 Task: Change the mouse wheel scroll sensitivity to 1 in the text editor.
Action: Mouse moved to (77, 669)
Screenshot: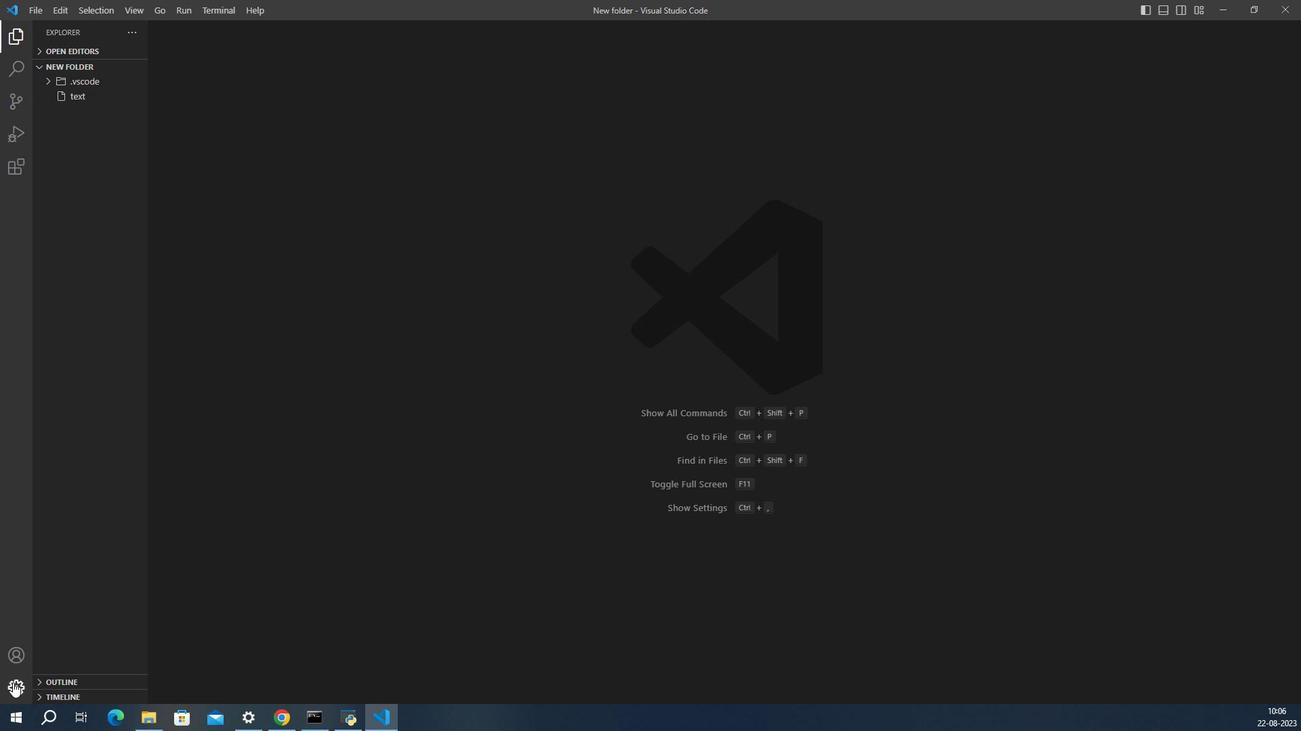 
Action: Mouse pressed left at (77, 669)
Screenshot: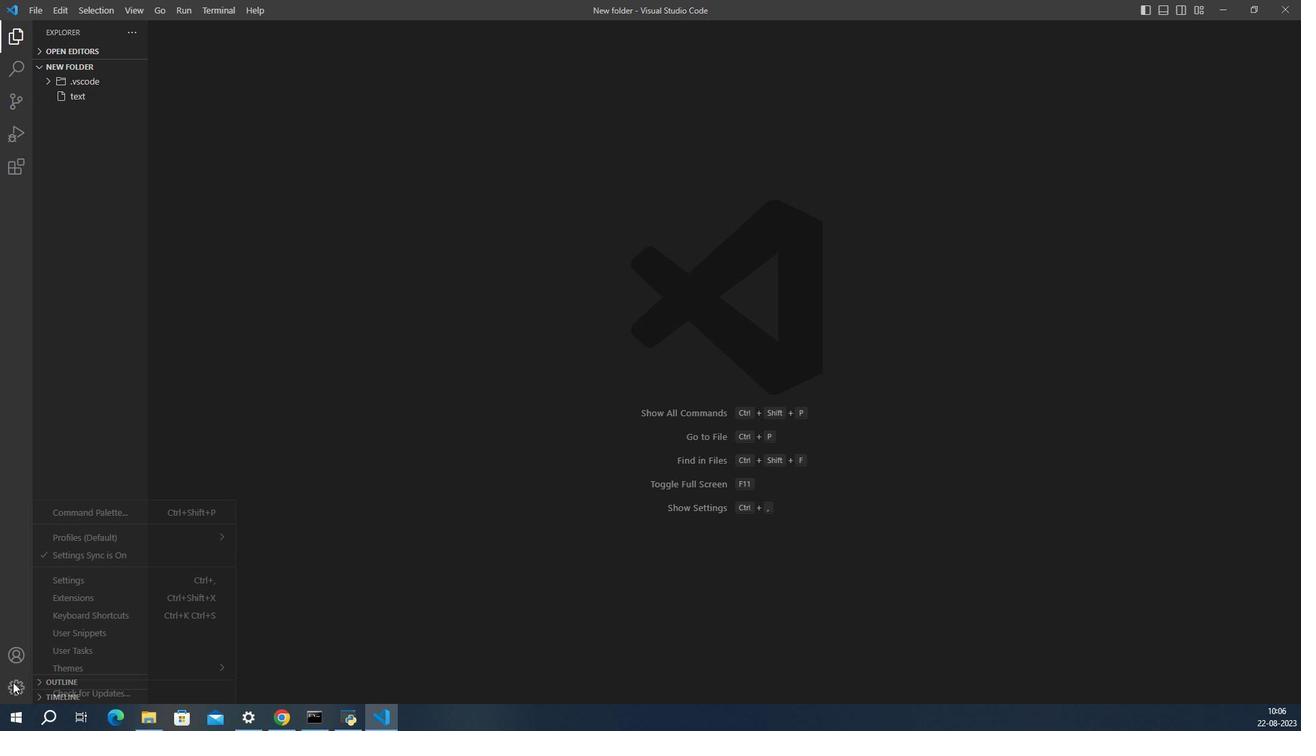 
Action: Mouse moved to (94, 586)
Screenshot: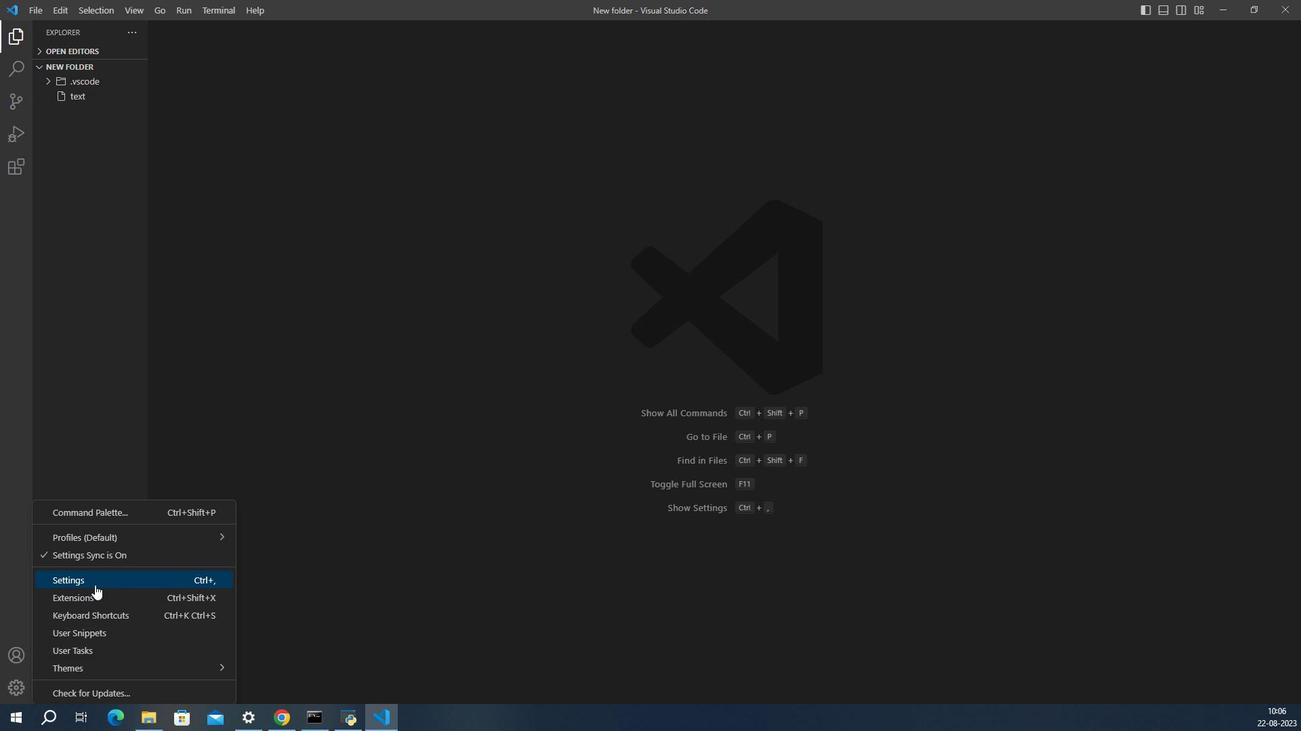 
Action: Mouse pressed left at (94, 586)
Screenshot: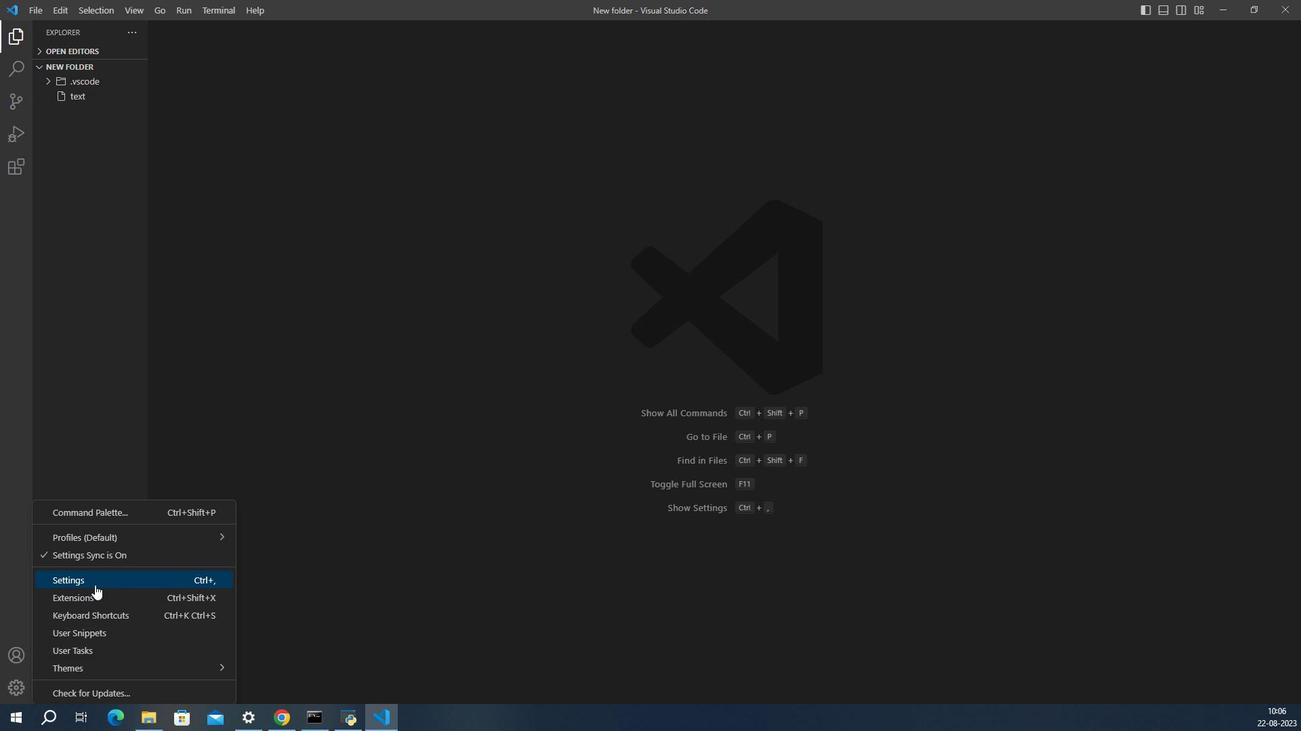 
Action: Mouse moved to (201, 643)
Screenshot: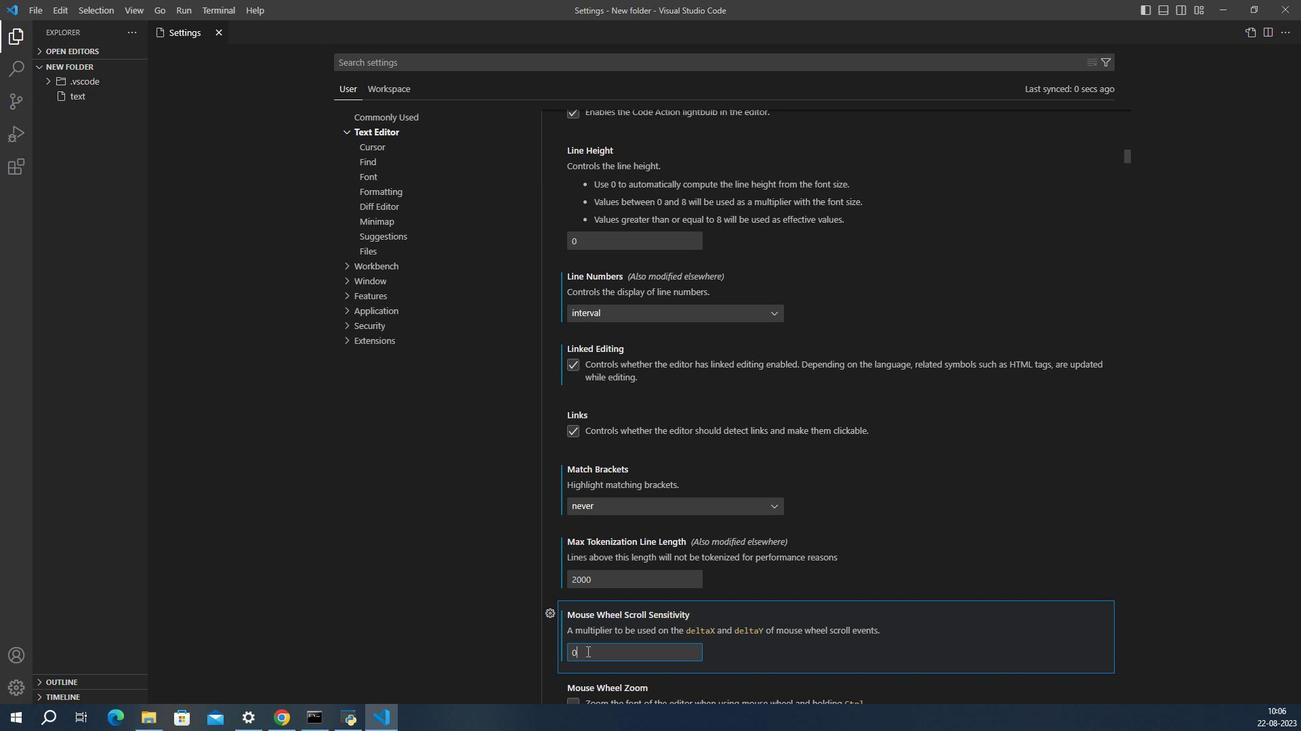 
Action: Mouse pressed left at (201, 643)
Screenshot: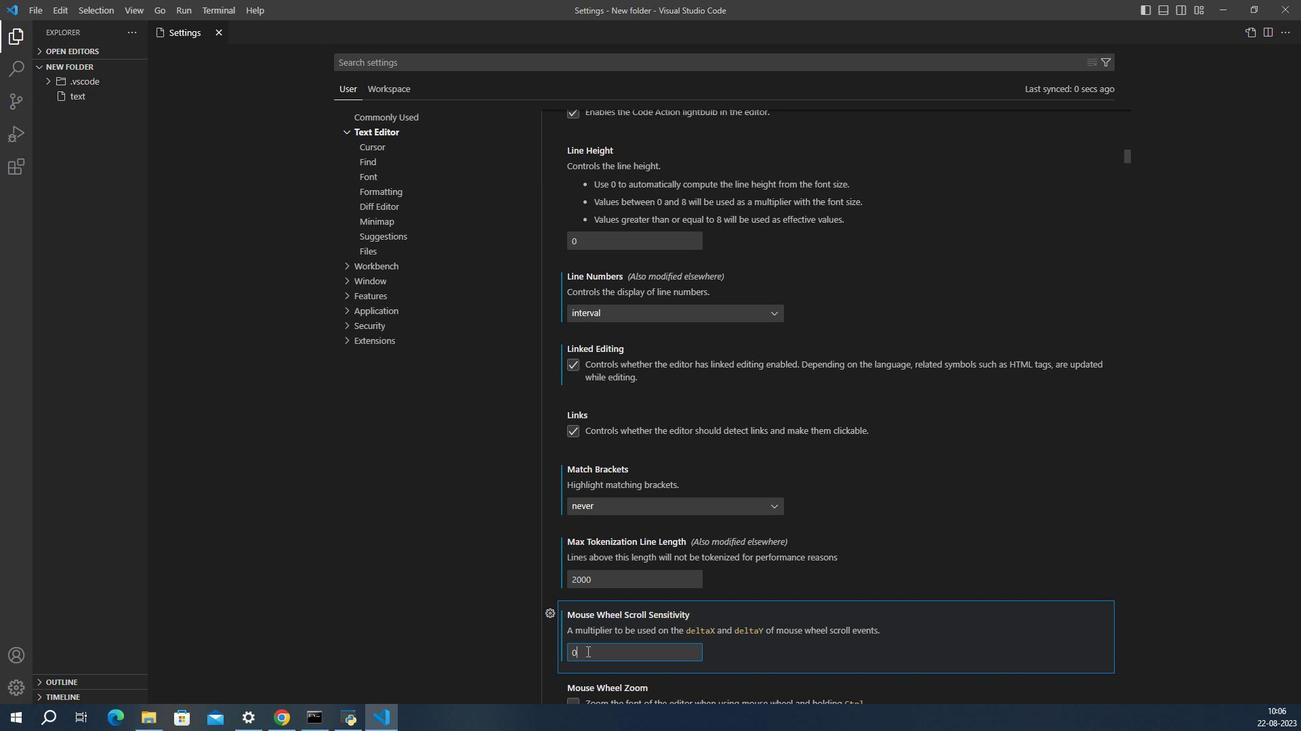 
Action: Key pressed <Key.backspace>1
Screenshot: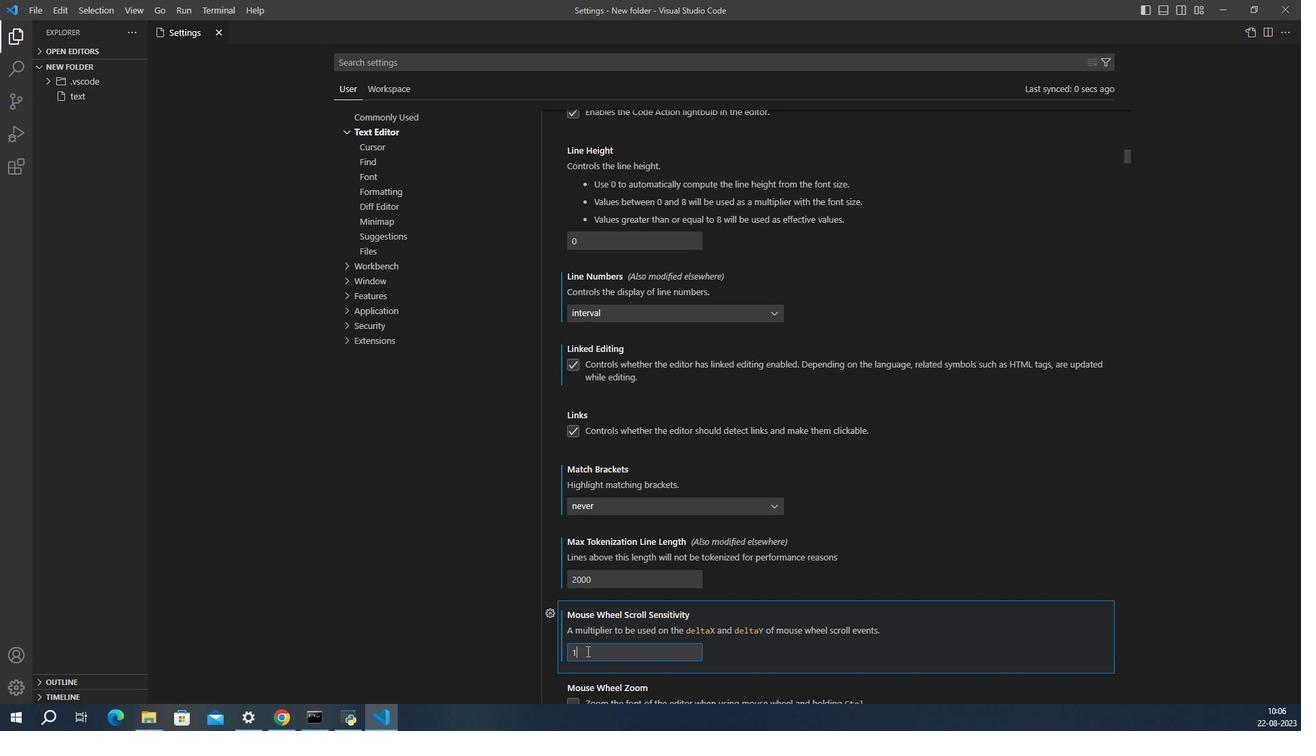 
